 Task: Create a task  Implement a feature for users to share their activity on social media , assign it to team member softage.10@softage.net in the project Wavelength and update the status of the task to  On Track  , set the priority of the task to Low.
Action: Mouse moved to (175, 162)
Screenshot: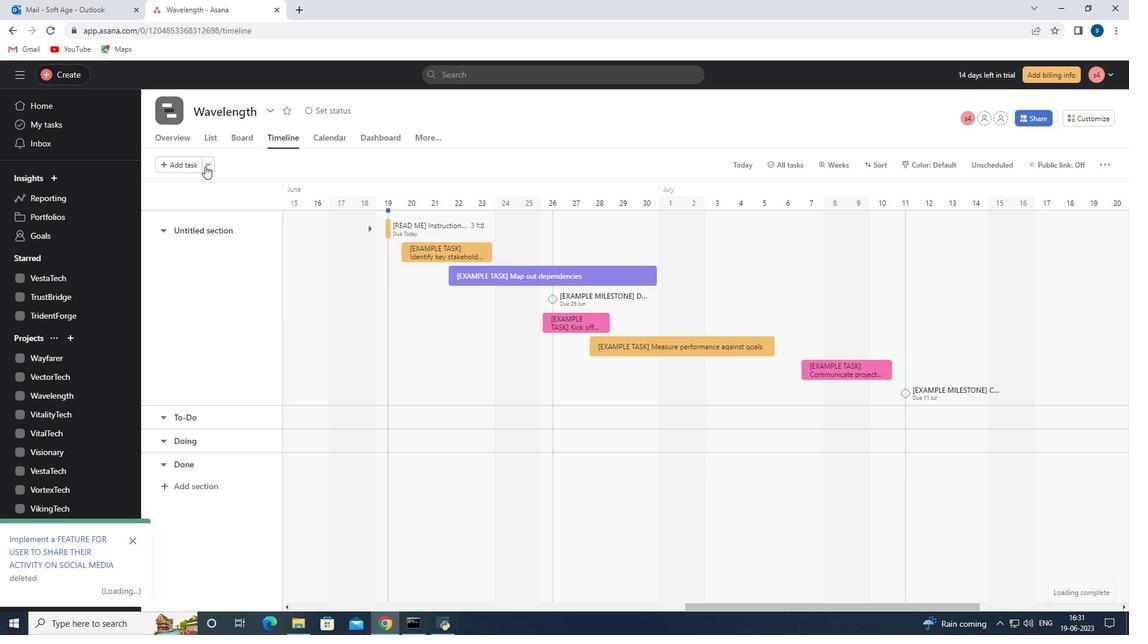 
Action: Mouse pressed left at (175, 162)
Screenshot: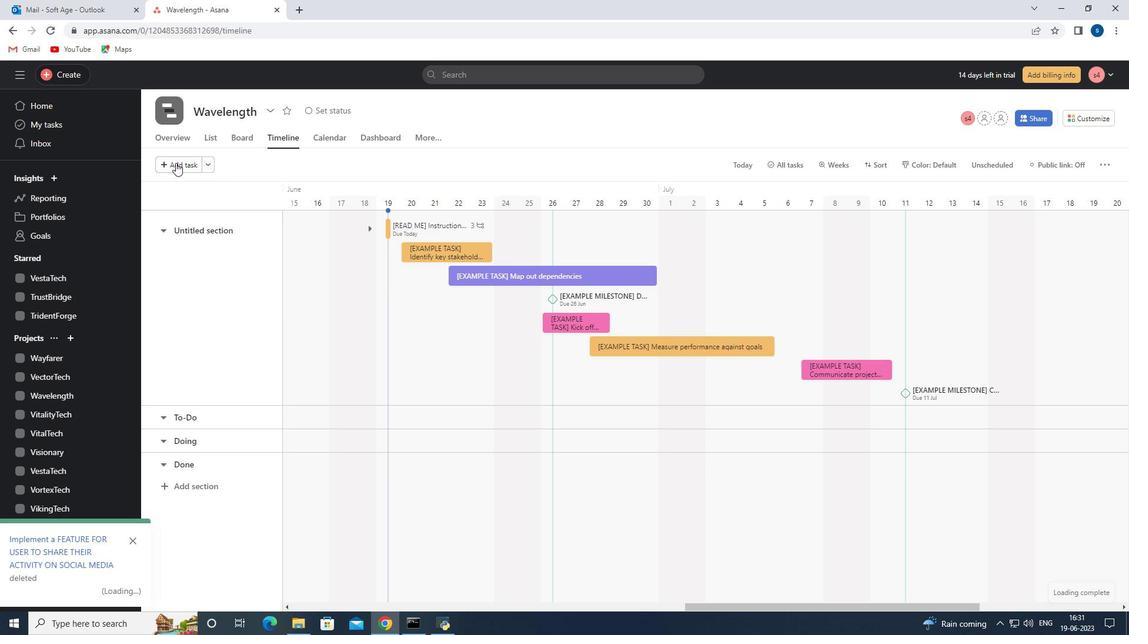 
Action: Mouse moved to (416, 253)
Screenshot: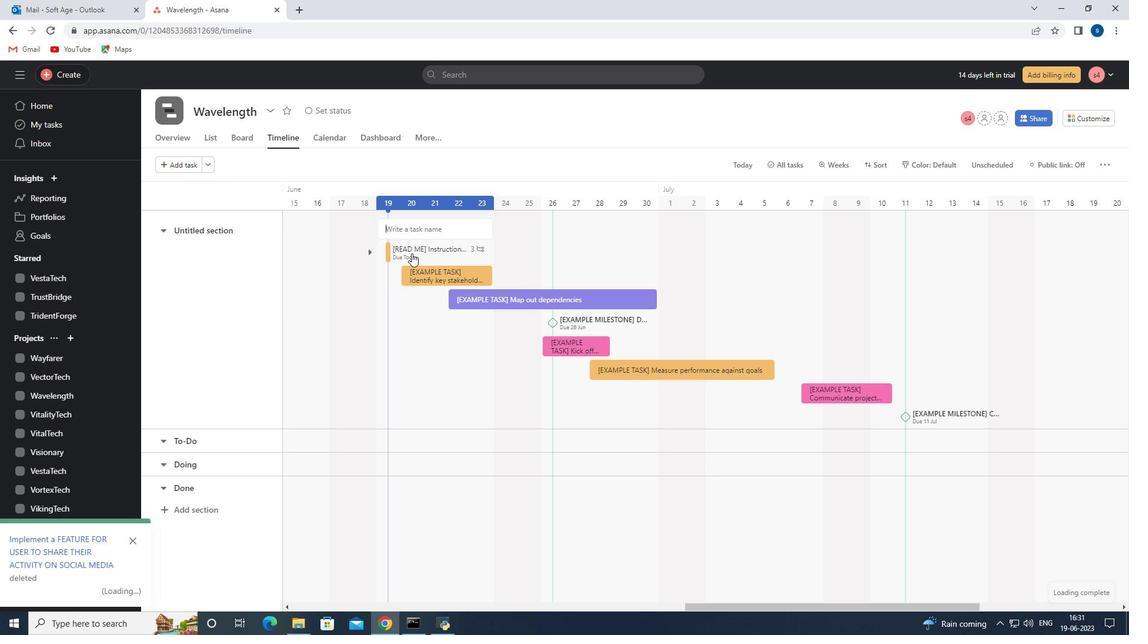 
Action: Key pressed <Key.shift><Key.shift><Key.shift><Key.shift><Key.shift><Key.shift><Key.shift>Implement<Key.space>a<Key.space>feature<Key.space>for<Key.space>users<Key.space>to<Key.space>share<Key.space>their<Key.space>activity<Key.space>on<Key.space>social<Key.space>media
Screenshot: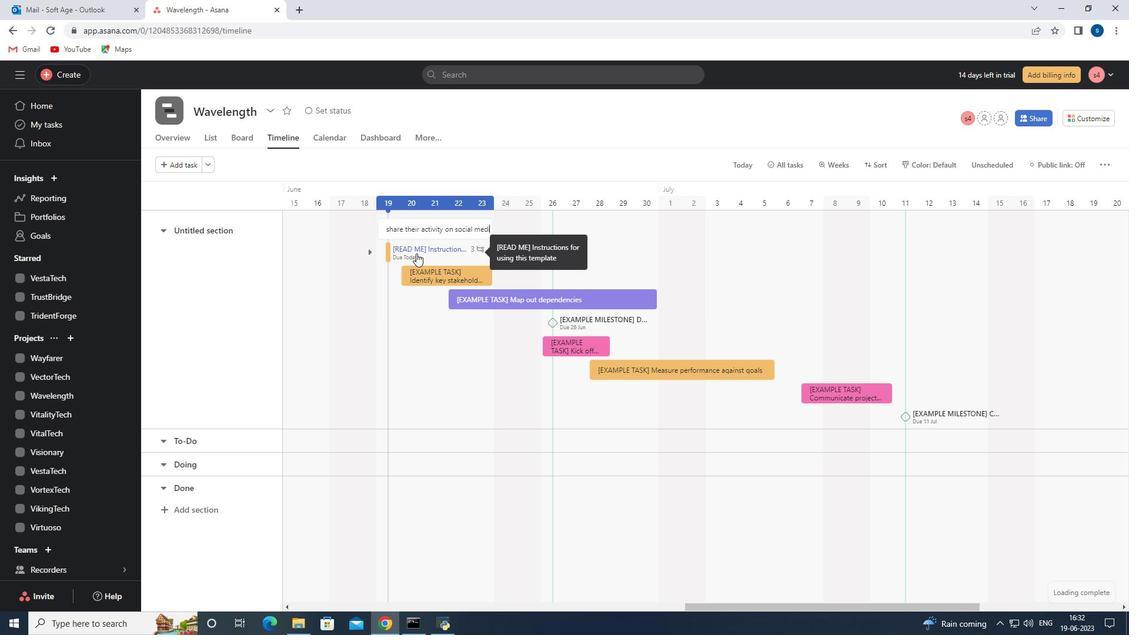 
Action: Mouse moved to (454, 250)
Screenshot: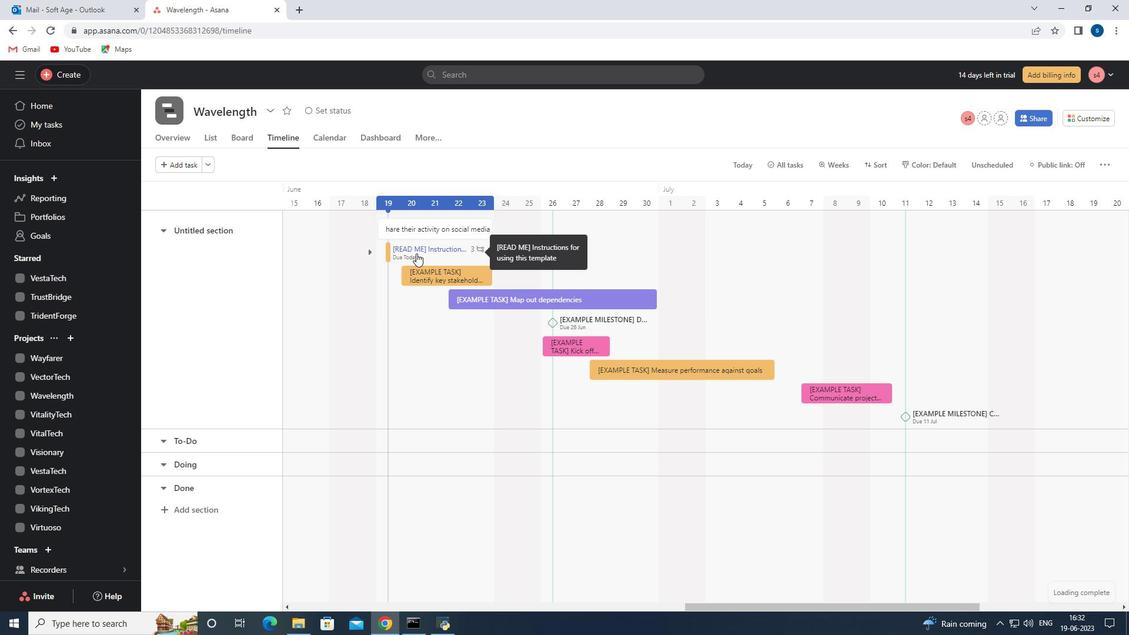 
Action: Mouse pressed left at (454, 250)
Screenshot: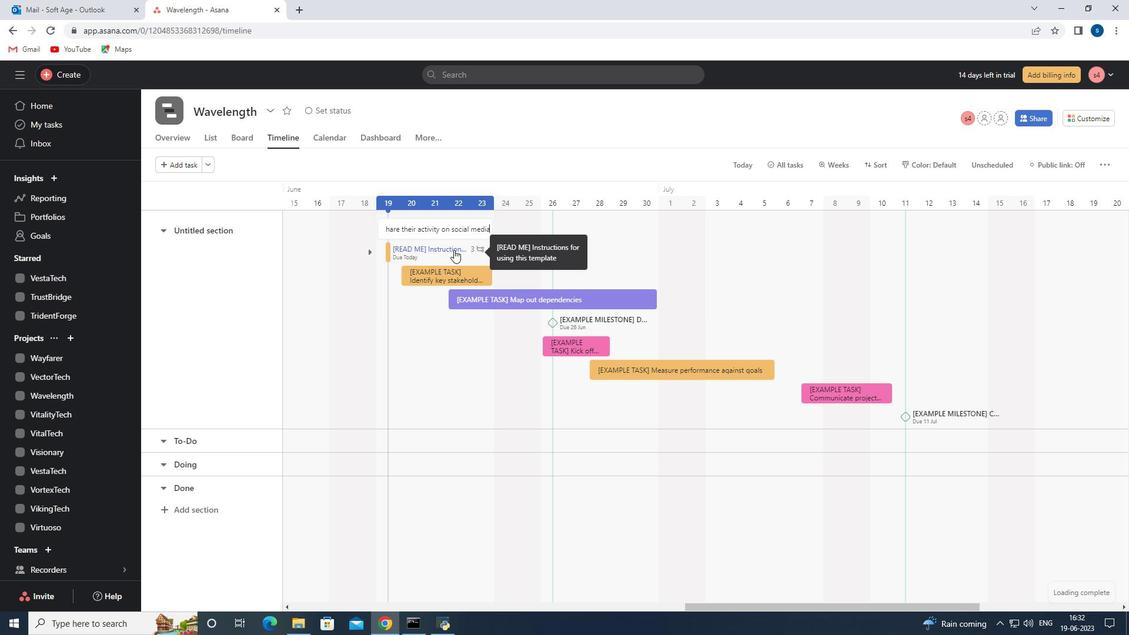 
Action: Mouse moved to (402, 228)
Screenshot: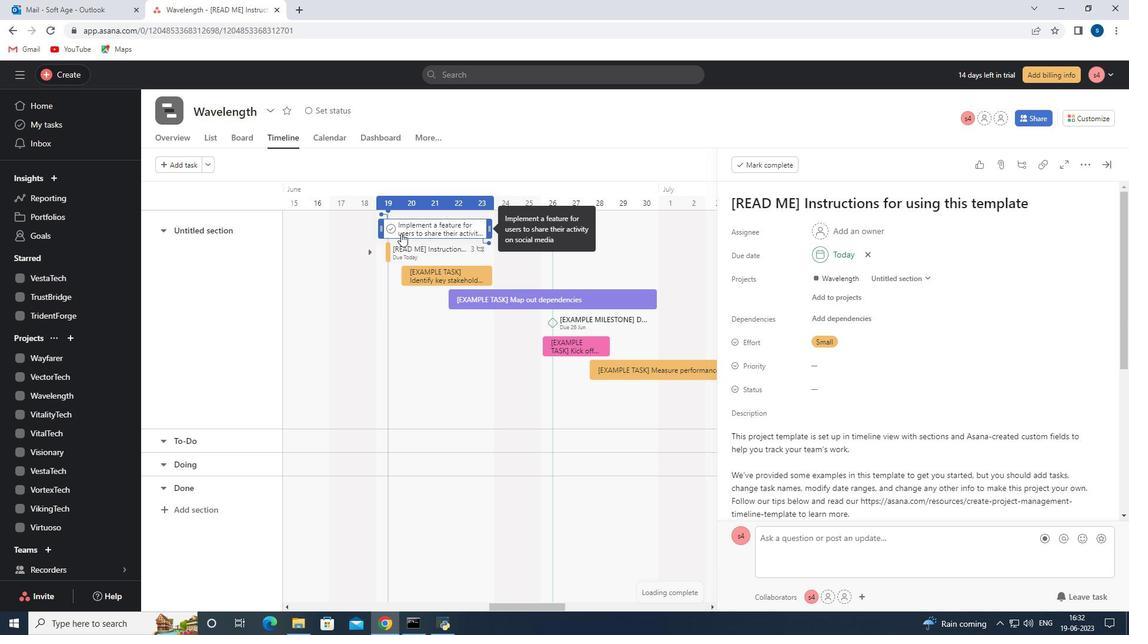
Action: Mouse pressed left at (402, 228)
Screenshot: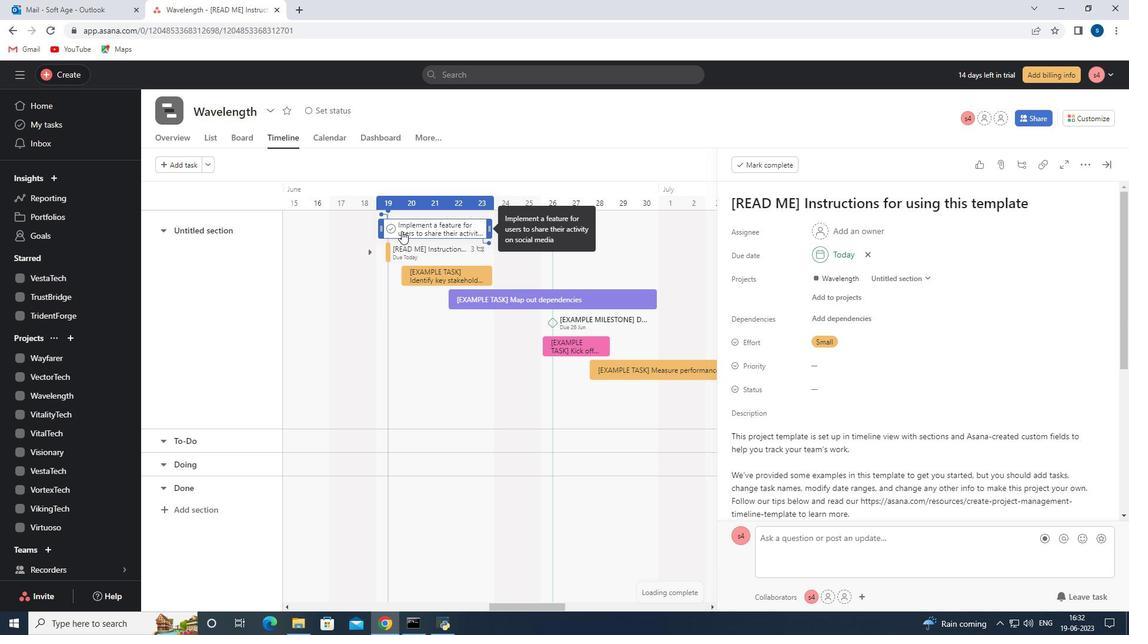 
Action: Mouse moved to (853, 254)
Screenshot: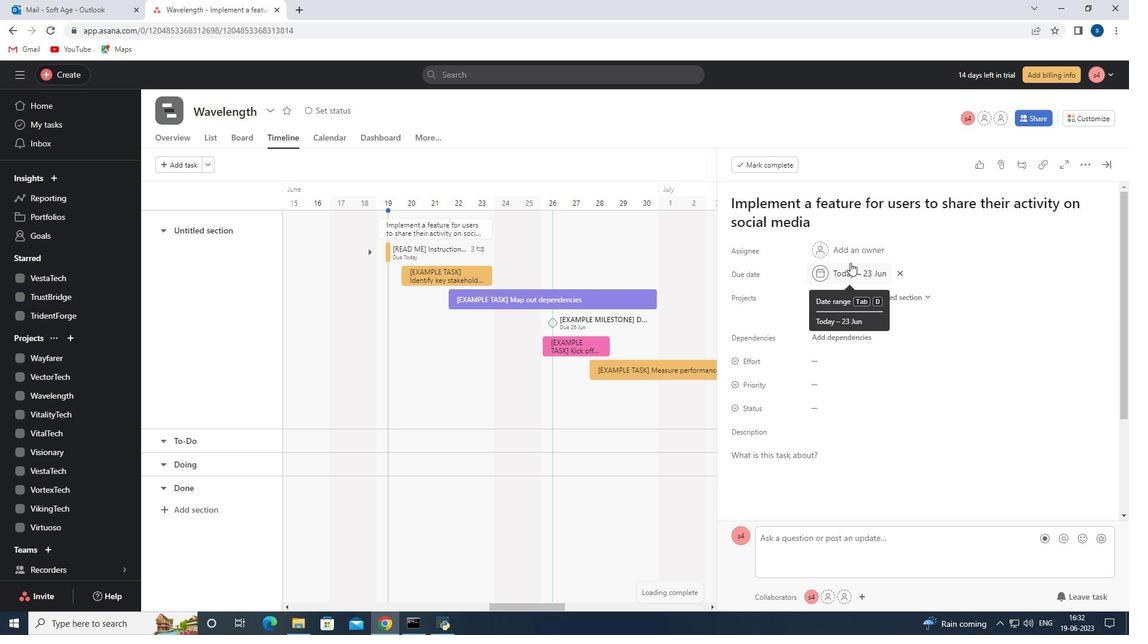 
Action: Mouse pressed left at (853, 254)
Screenshot: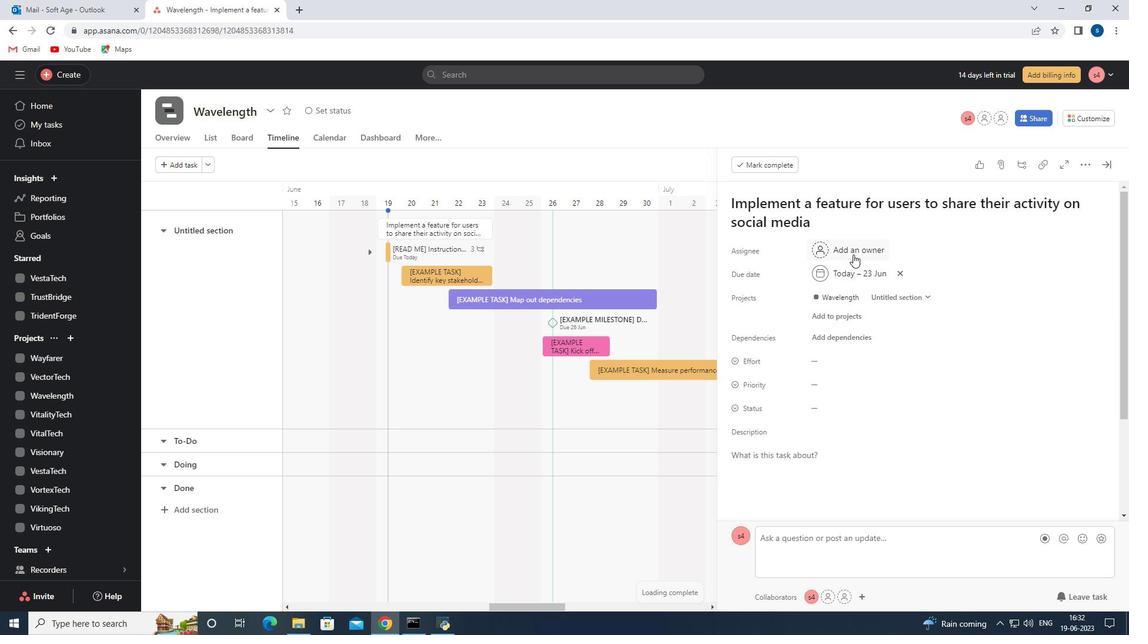 
Action: Key pressed softage.10<Key.shift>@softage.net
Screenshot: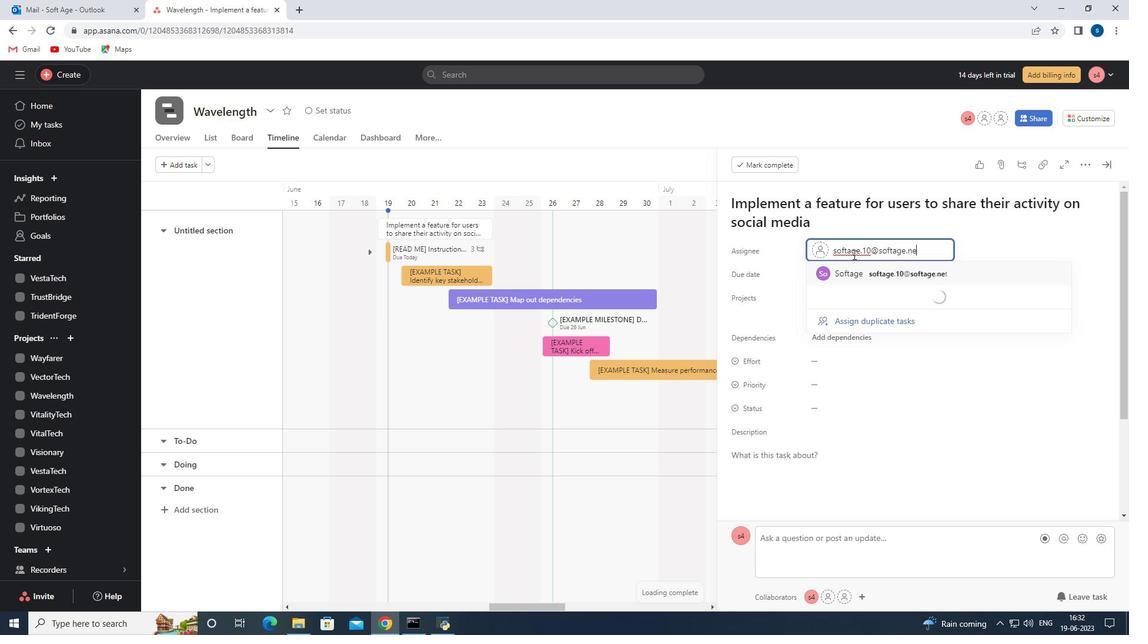 
Action: Mouse moved to (881, 273)
Screenshot: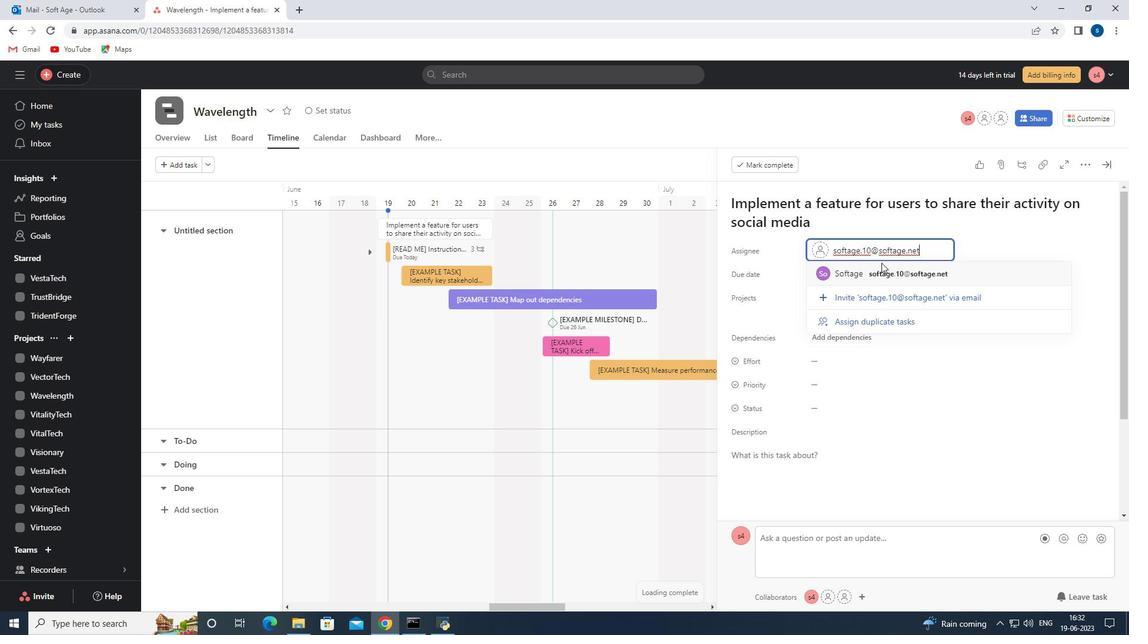 
Action: Mouse pressed left at (881, 273)
Screenshot: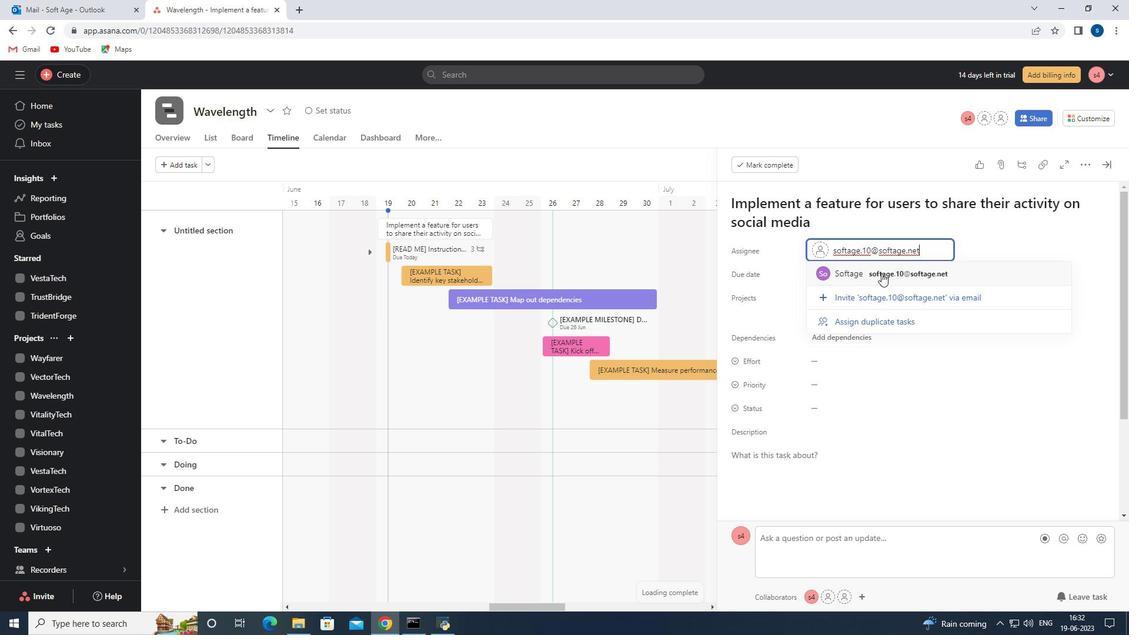 
Action: Mouse moved to (831, 382)
Screenshot: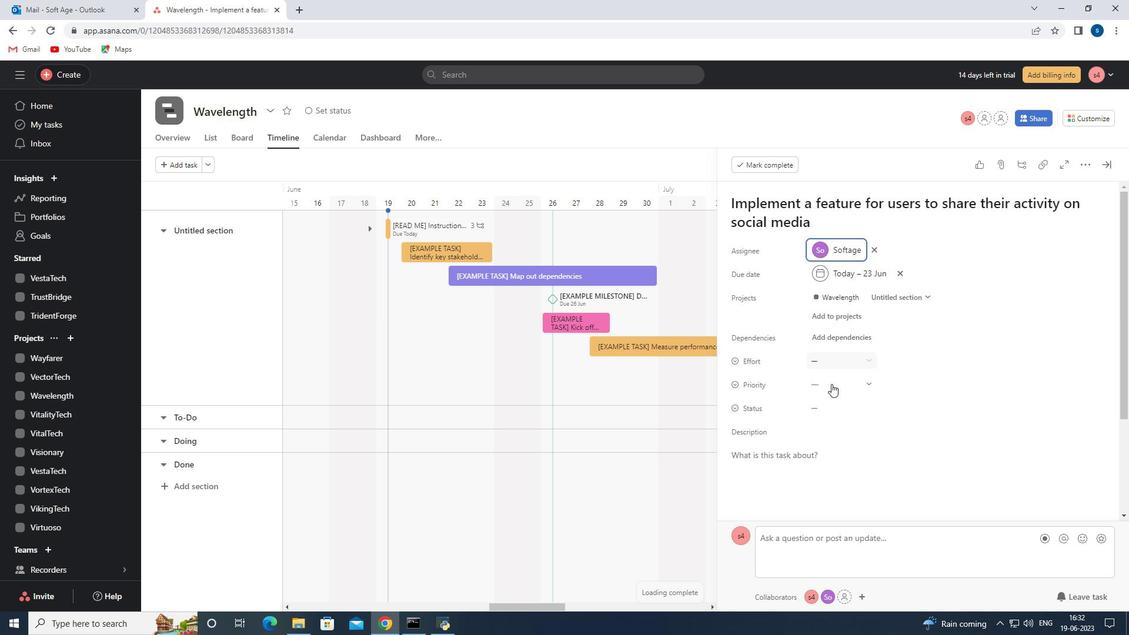 
Action: Mouse pressed left at (831, 382)
Screenshot: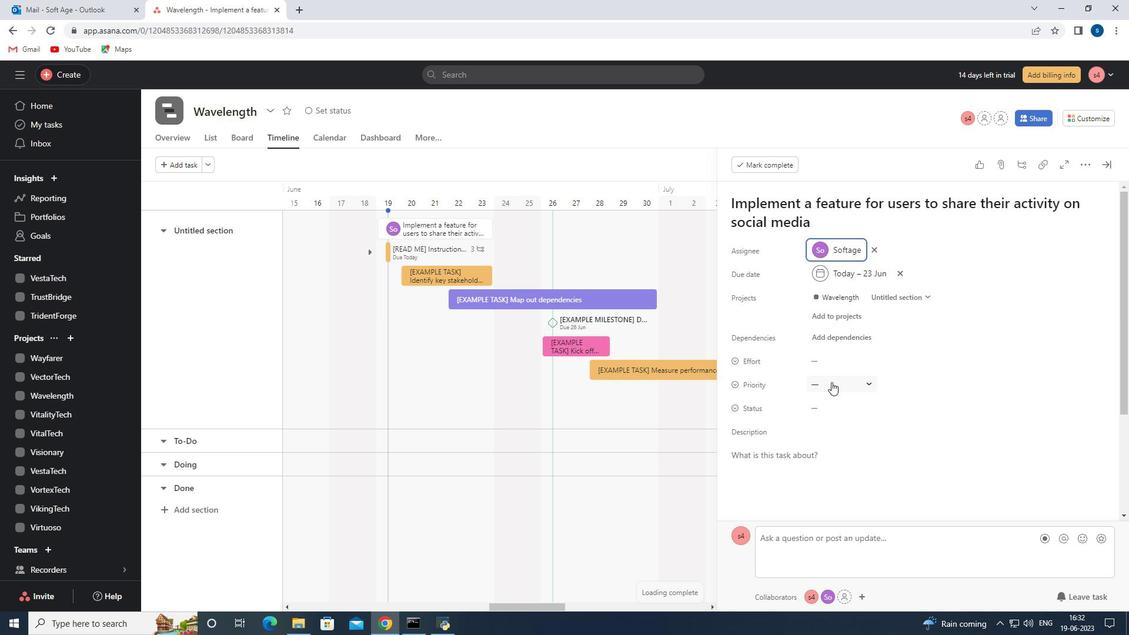 
Action: Mouse moved to (844, 462)
Screenshot: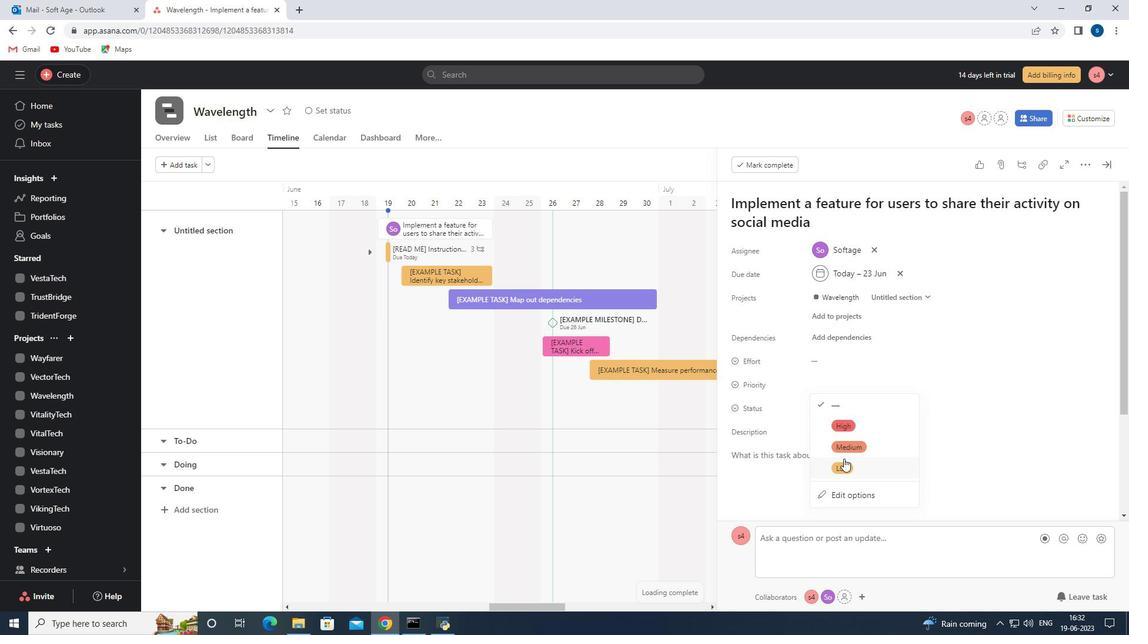 
Action: Mouse pressed left at (844, 462)
Screenshot: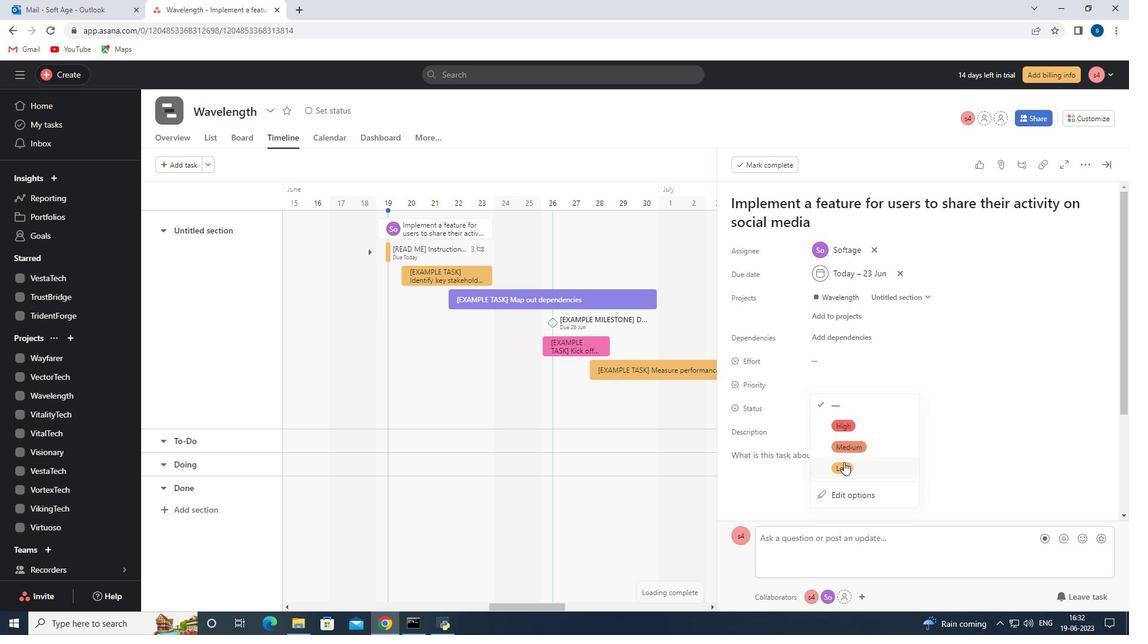 
Action: Mouse moved to (820, 402)
Screenshot: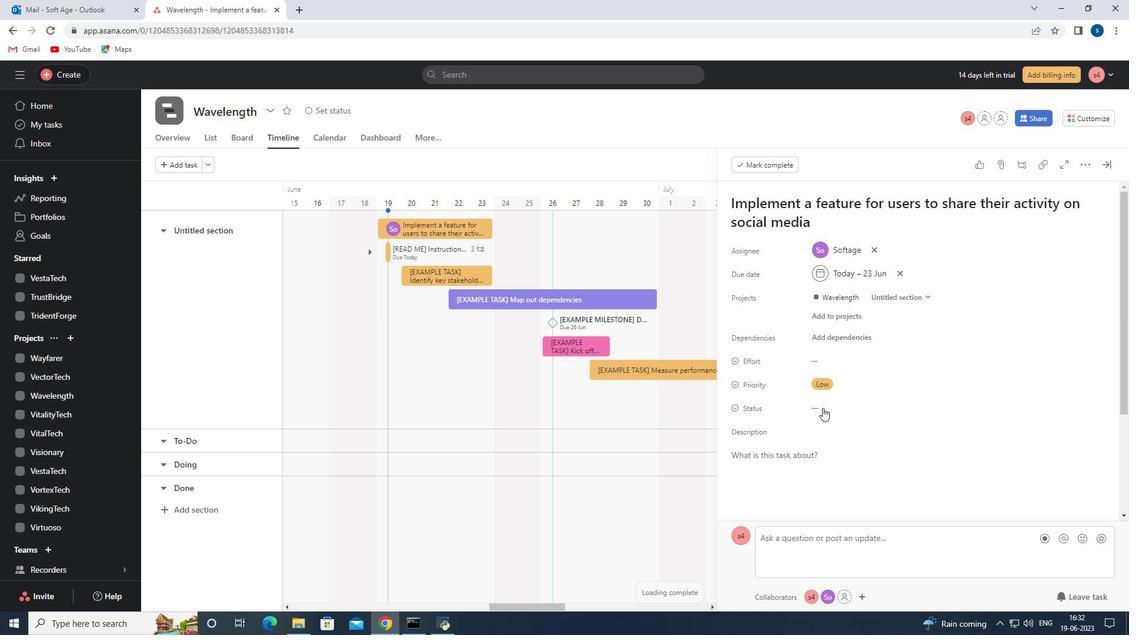 
Action: Mouse pressed left at (820, 402)
Screenshot: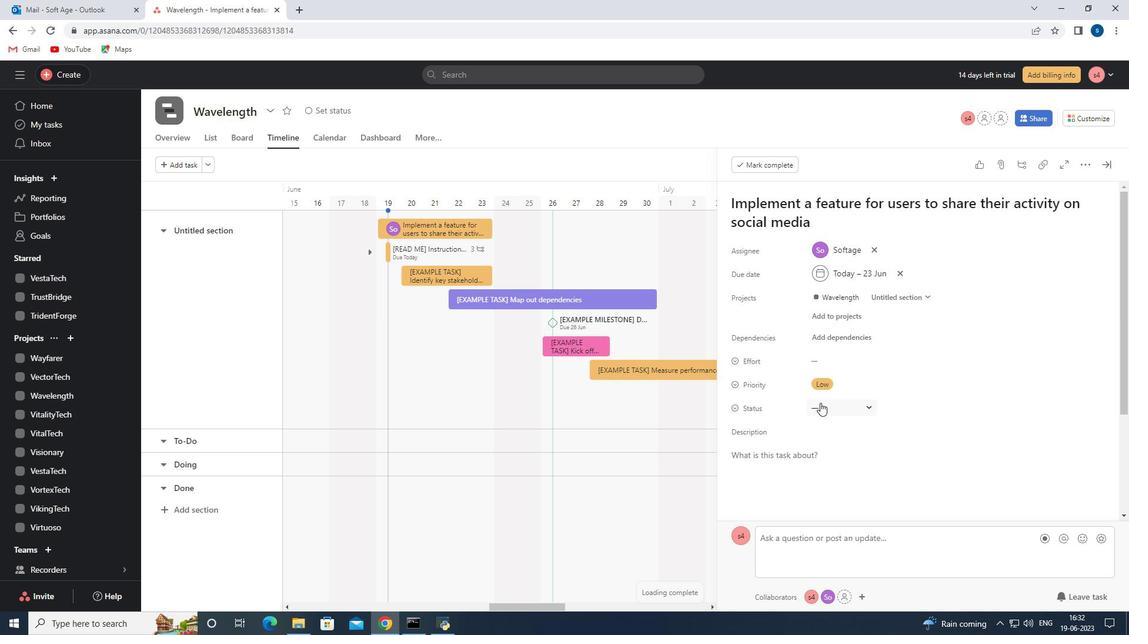 
Action: Mouse moved to (838, 447)
Screenshot: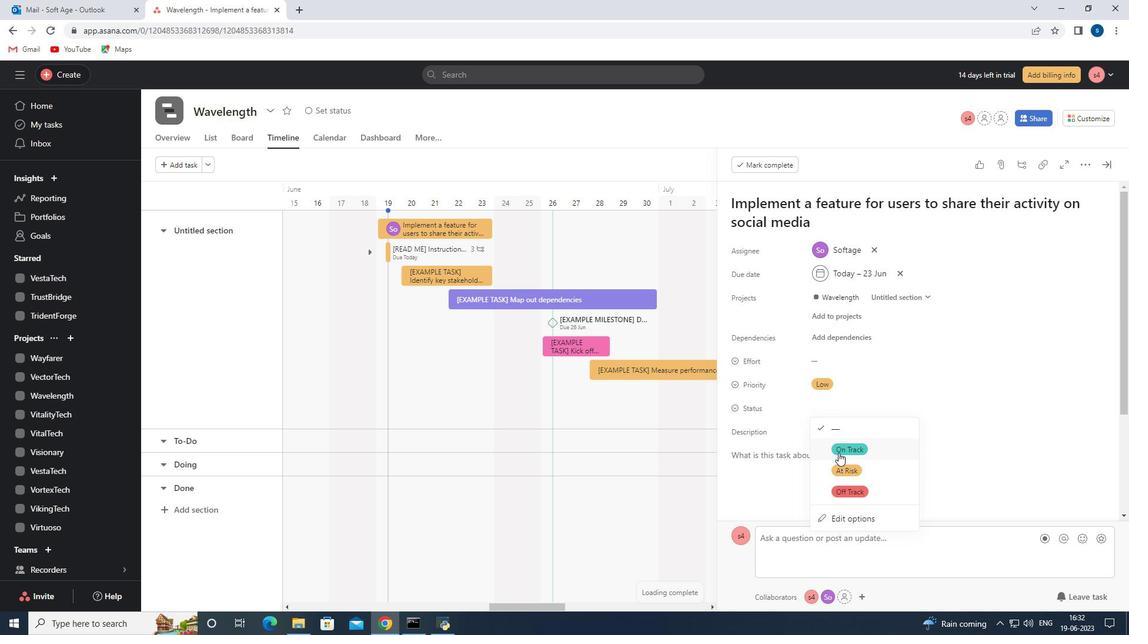 
Action: Mouse pressed left at (838, 447)
Screenshot: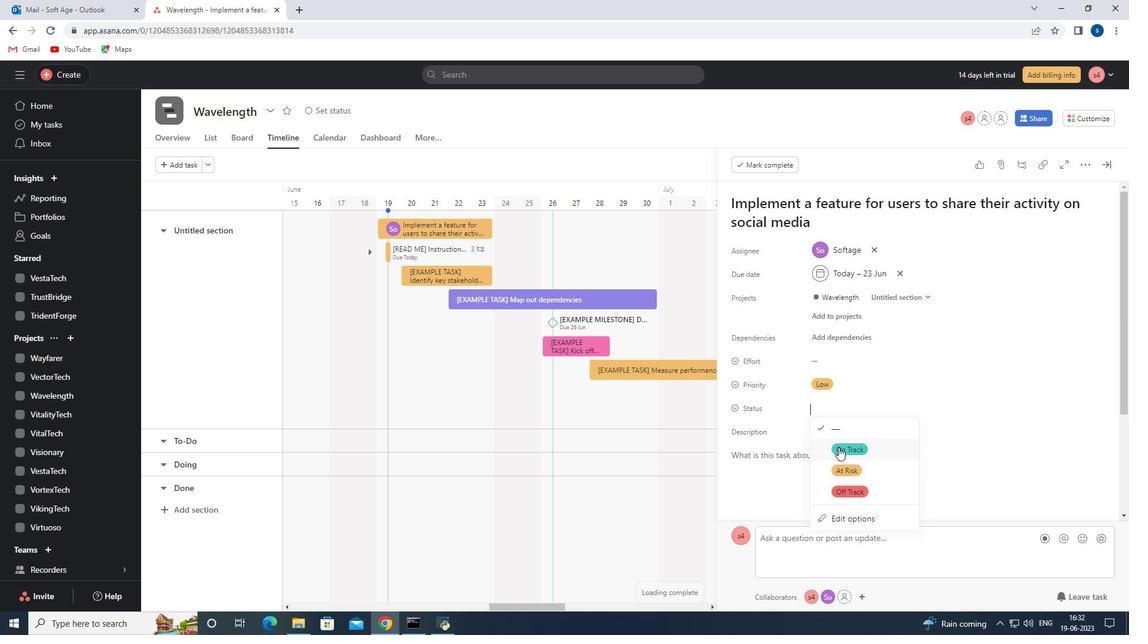 
Action: Mouse moved to (1099, 163)
Screenshot: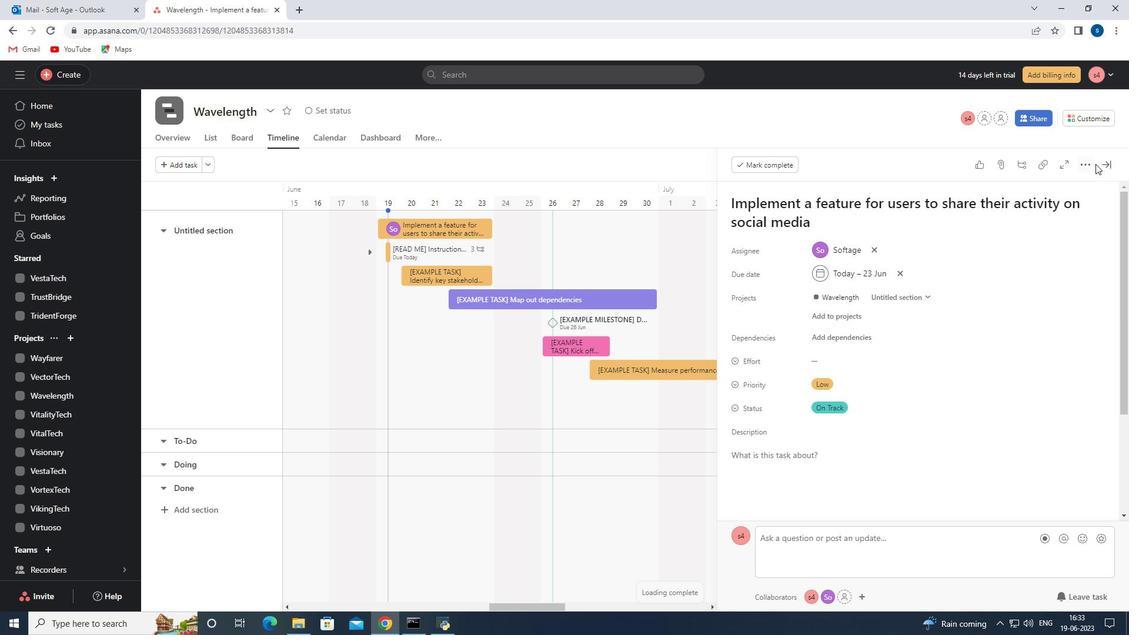 
Action: Mouse pressed left at (1099, 163)
Screenshot: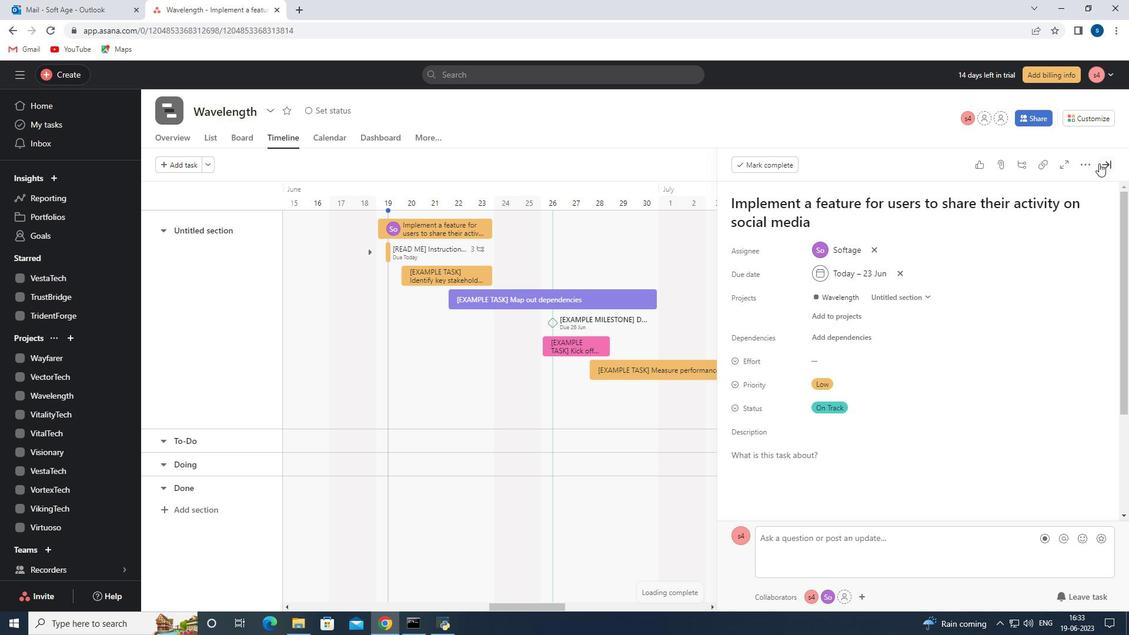 
Action: Mouse moved to (370, 536)
Screenshot: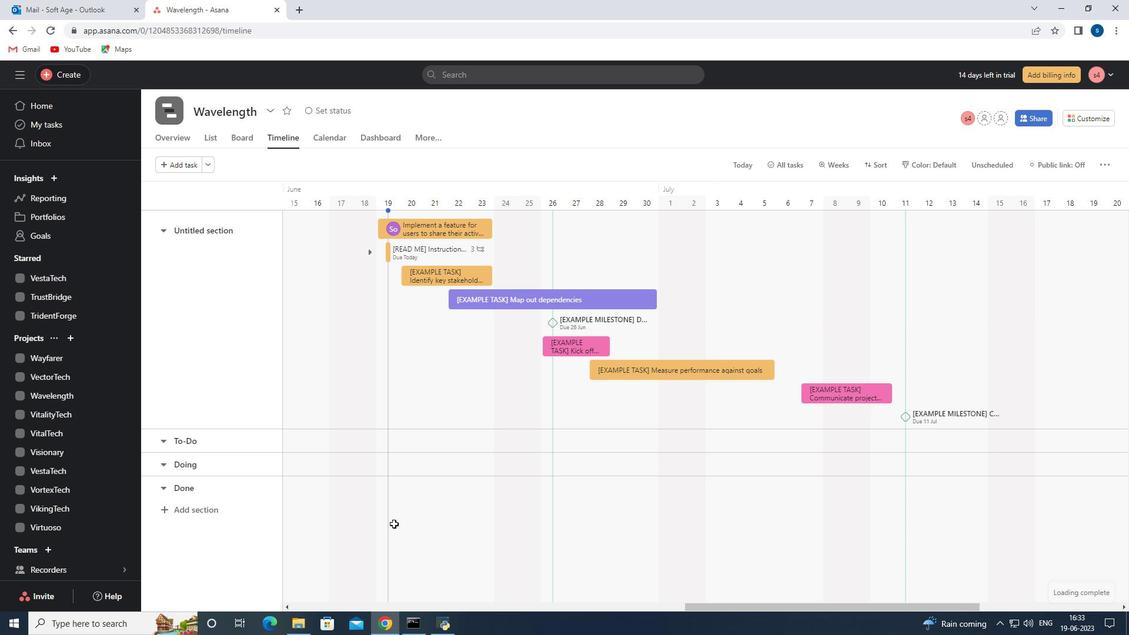 
